 Task: Select the month "July".
Action: Mouse moved to (409, 382)
Screenshot: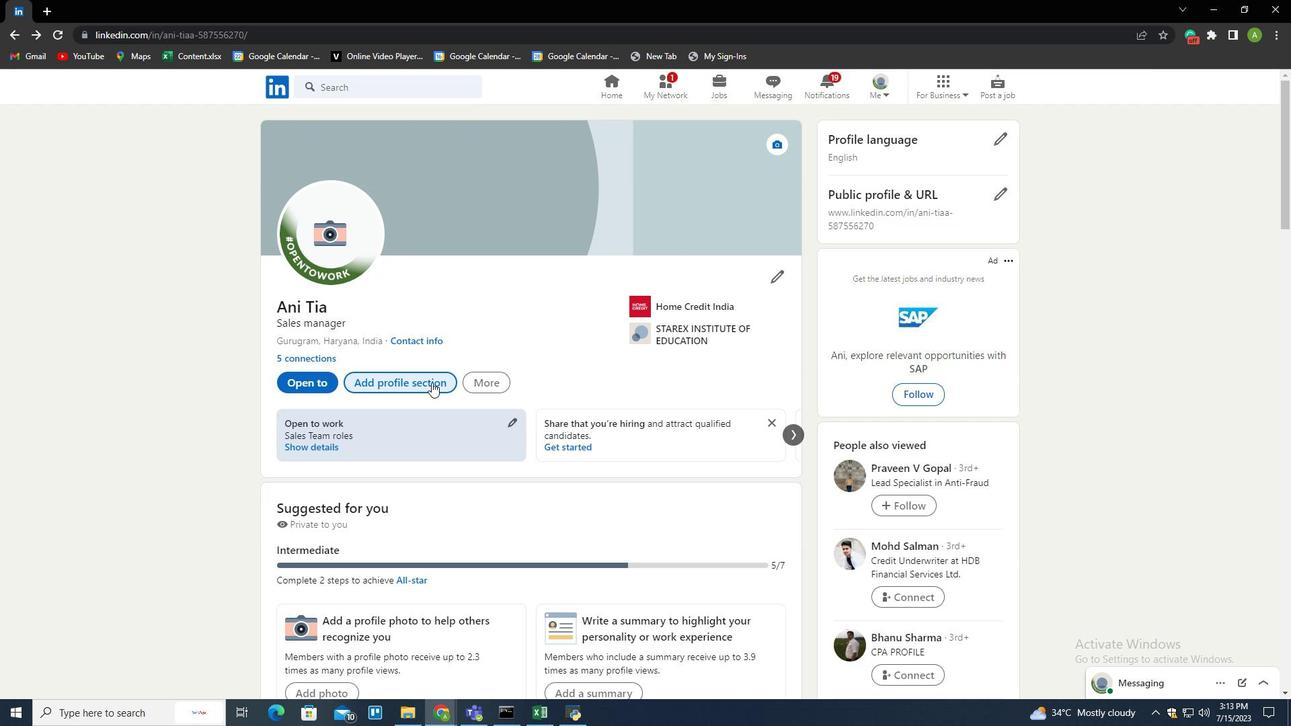 
Action: Mouse pressed left at (409, 382)
Screenshot: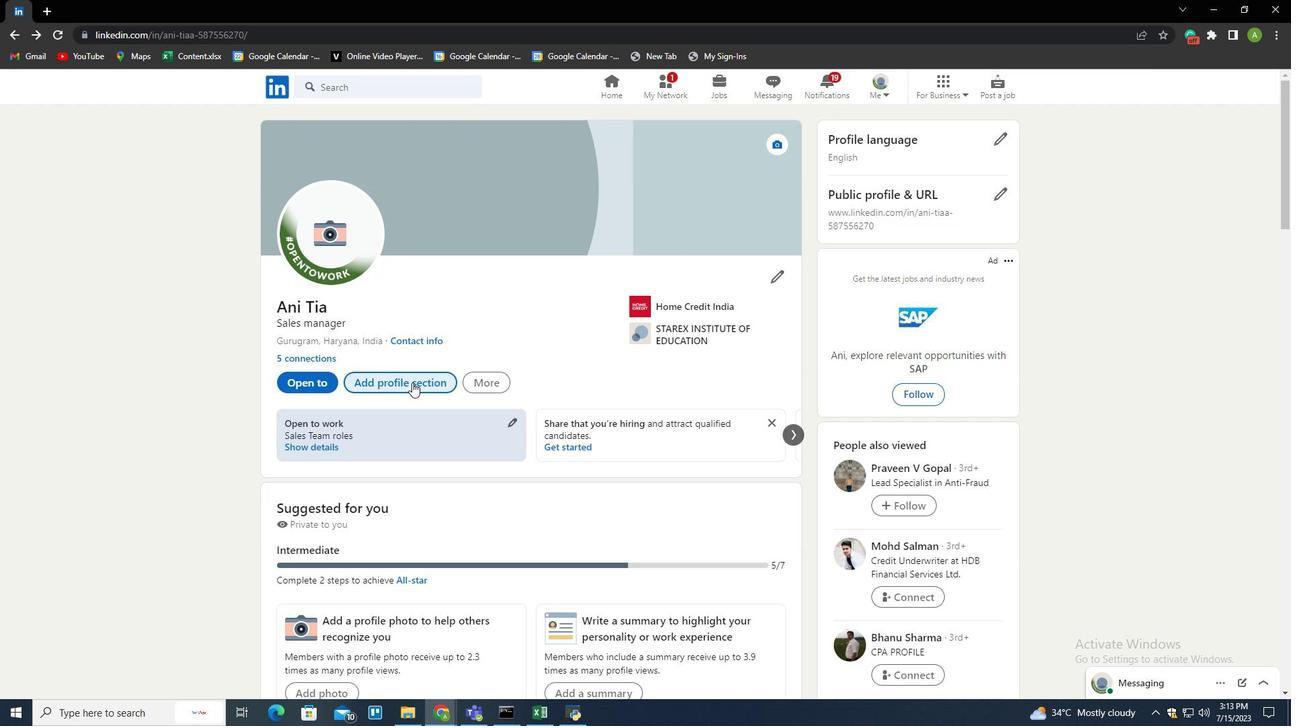 
Action: Mouse moved to (769, 182)
Screenshot: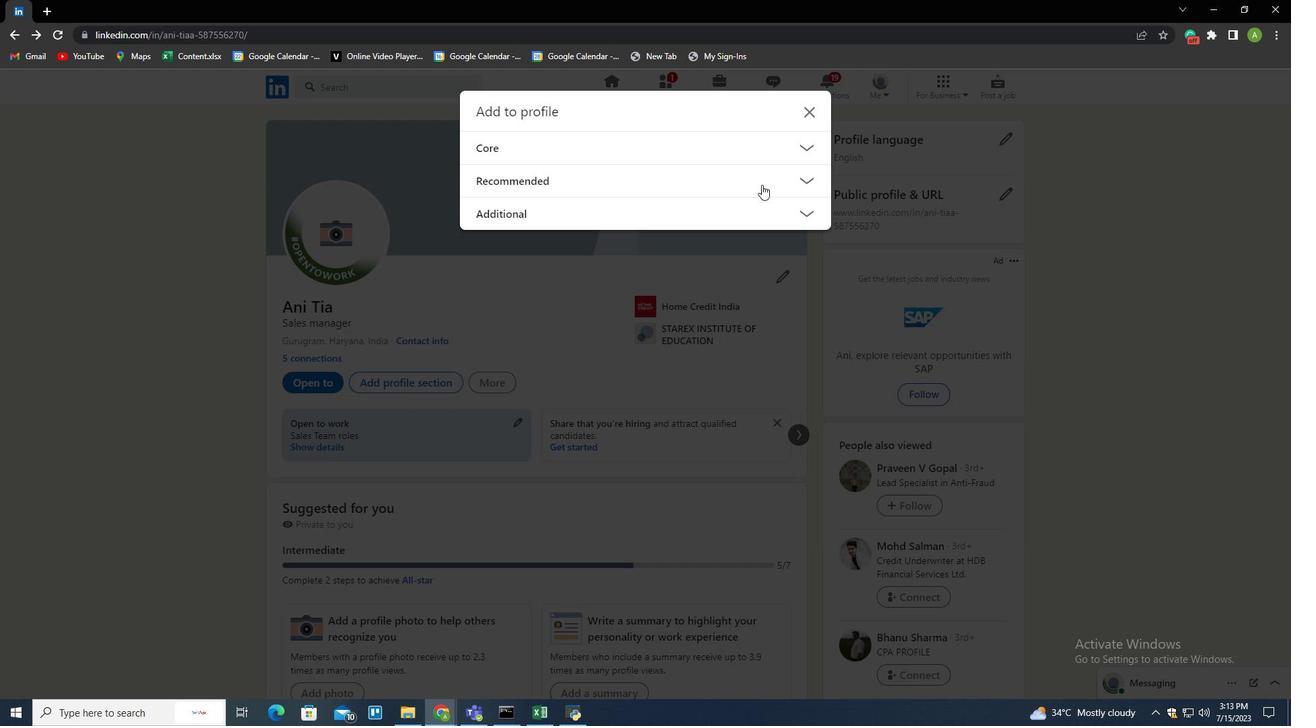 
Action: Mouse pressed left at (769, 182)
Screenshot: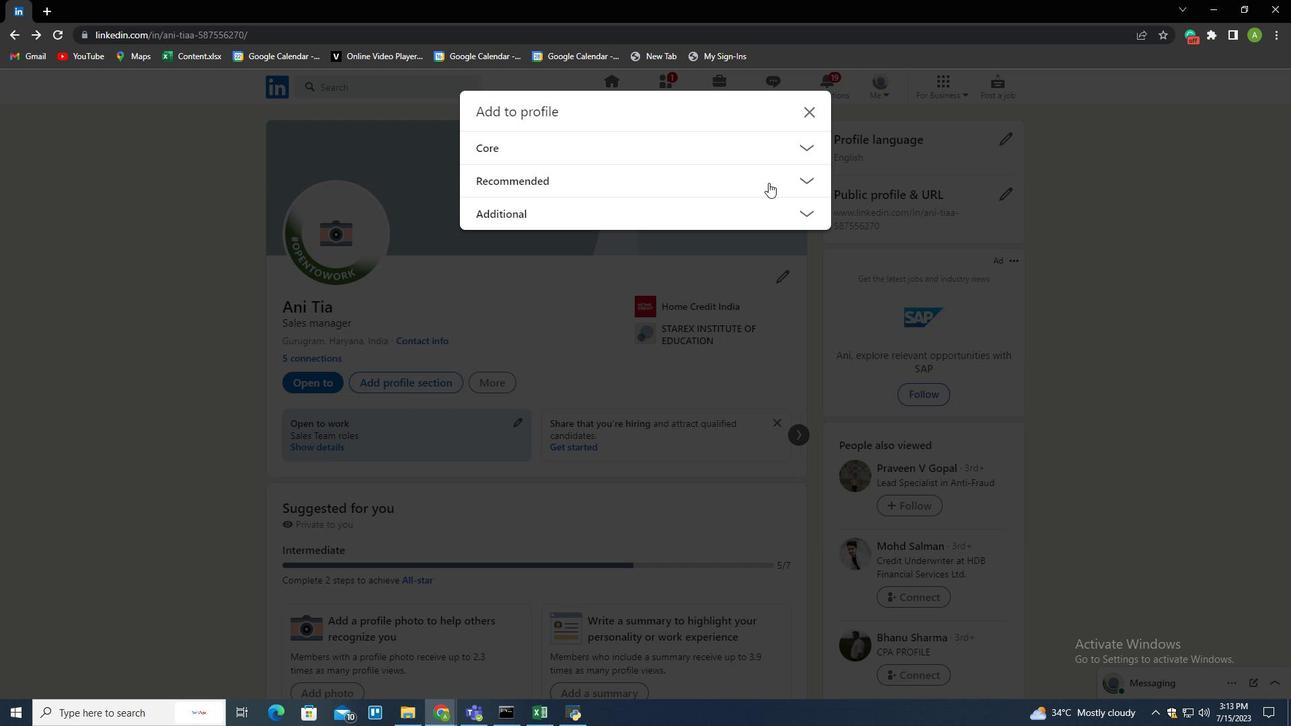 
Action: Mouse moved to (511, 300)
Screenshot: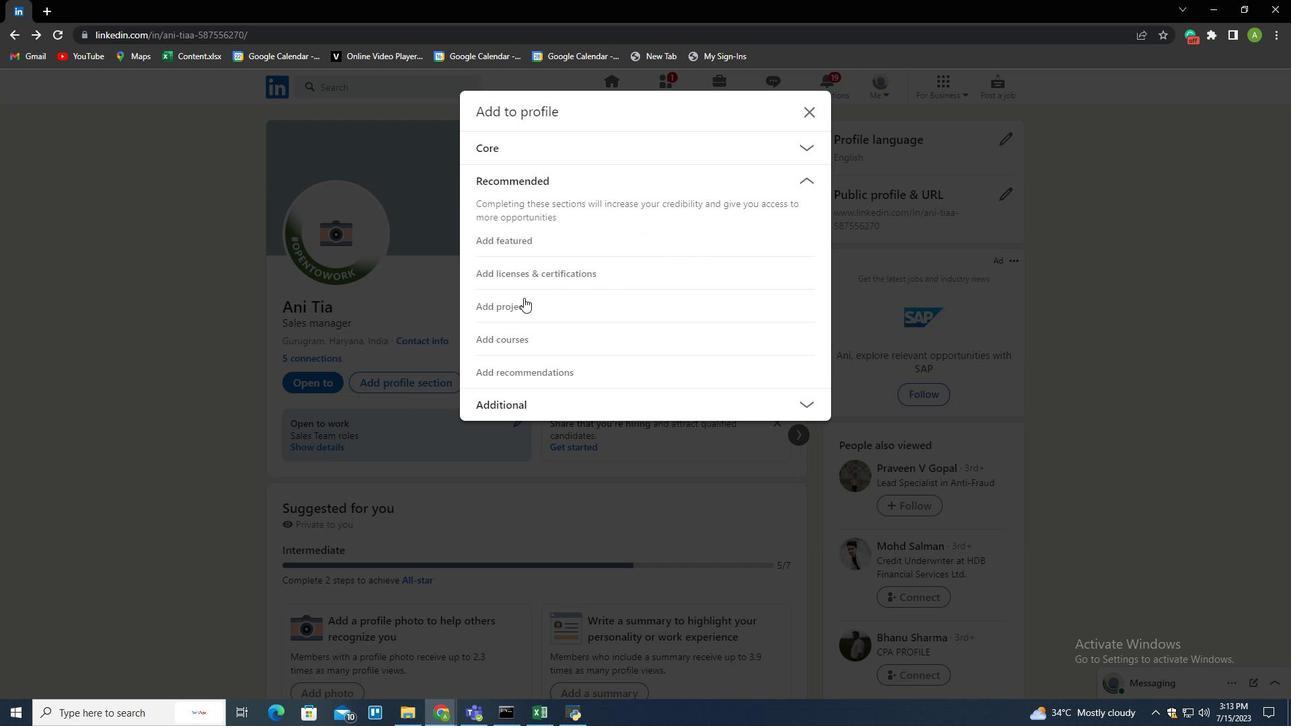 
Action: Mouse pressed left at (511, 300)
Screenshot: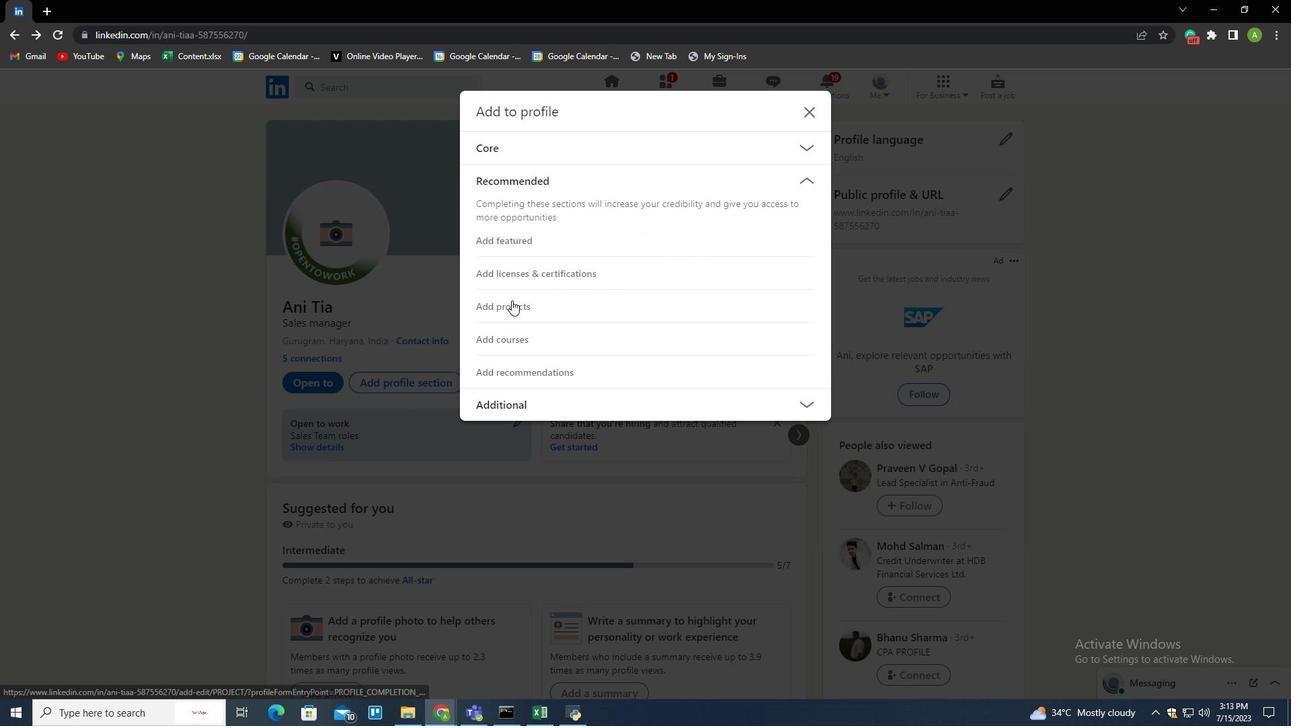 
Action: Mouse moved to (599, 369)
Screenshot: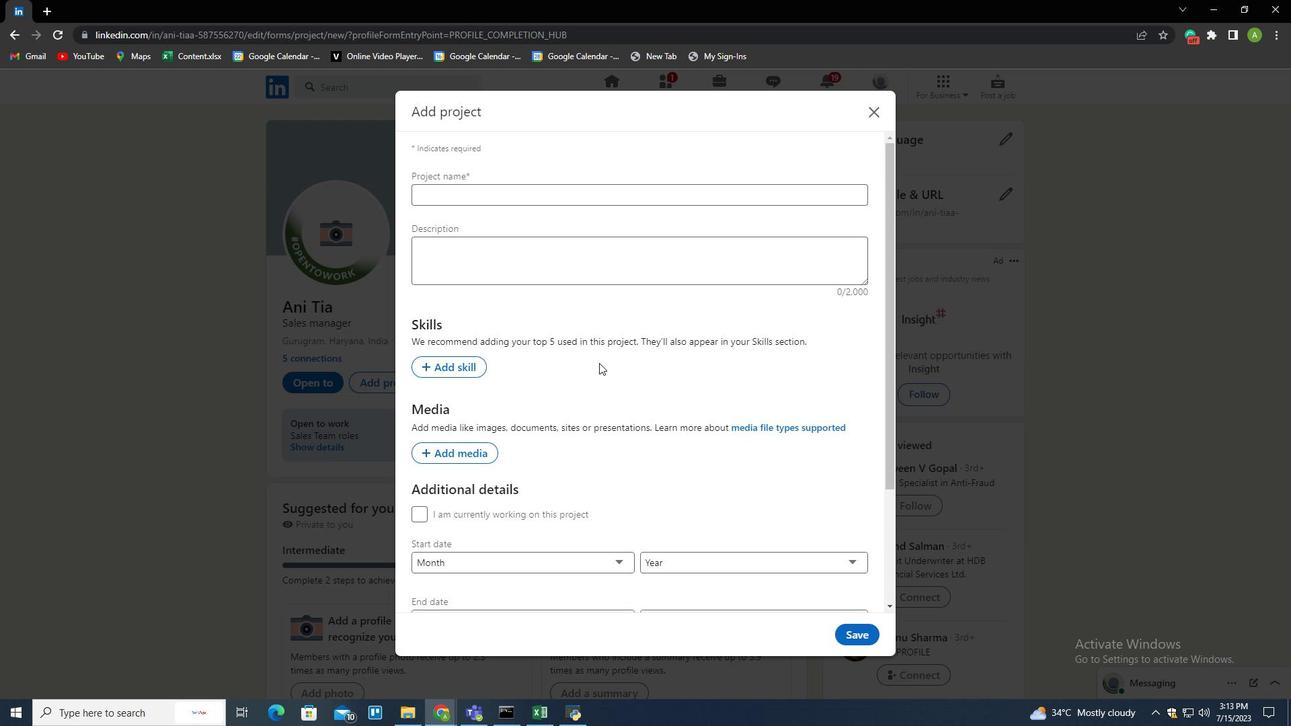
Action: Mouse scrolled (599, 369) with delta (0, 0)
Screenshot: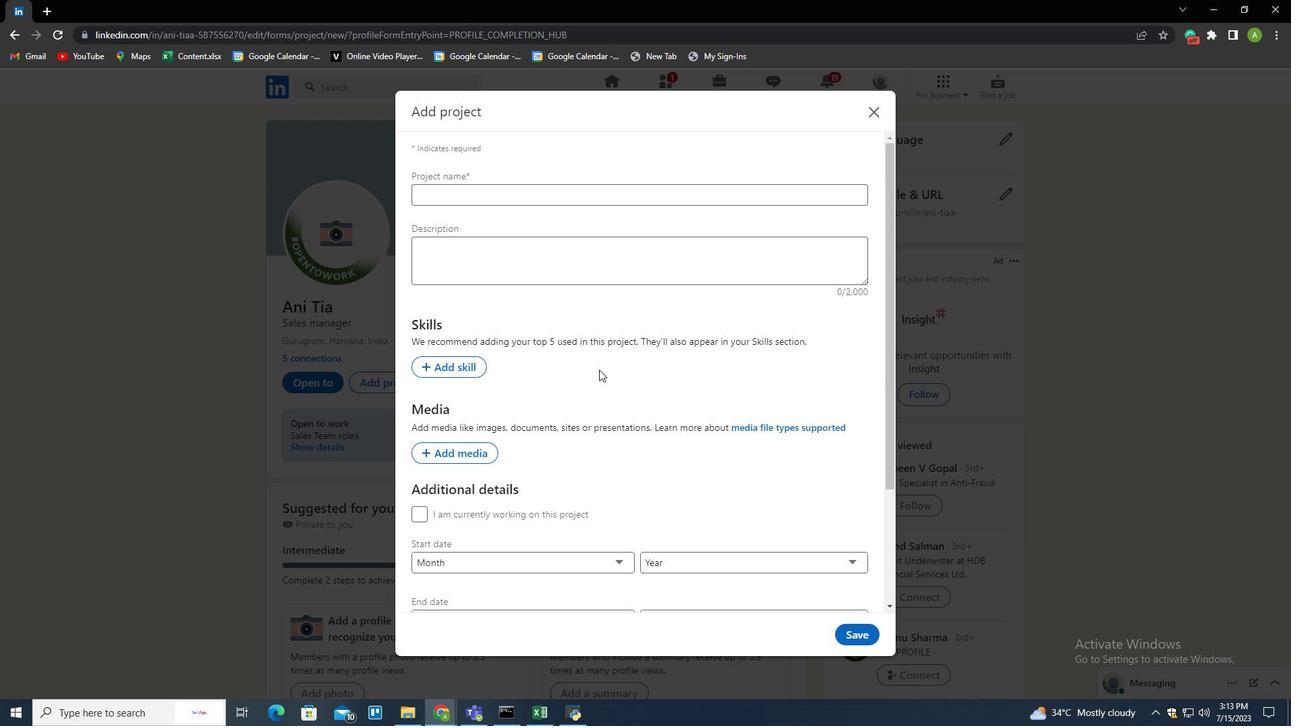 
Action: Mouse scrolled (599, 369) with delta (0, 0)
Screenshot: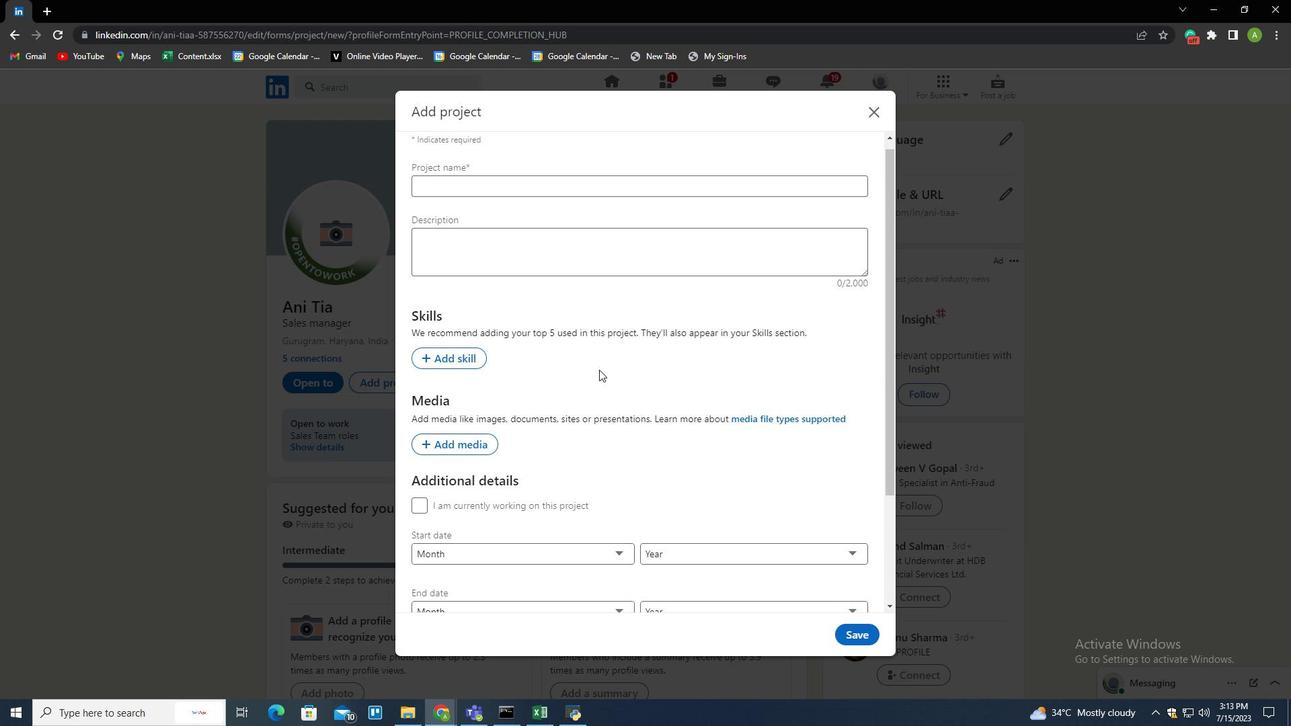 
Action: Mouse scrolled (599, 369) with delta (0, 0)
Screenshot: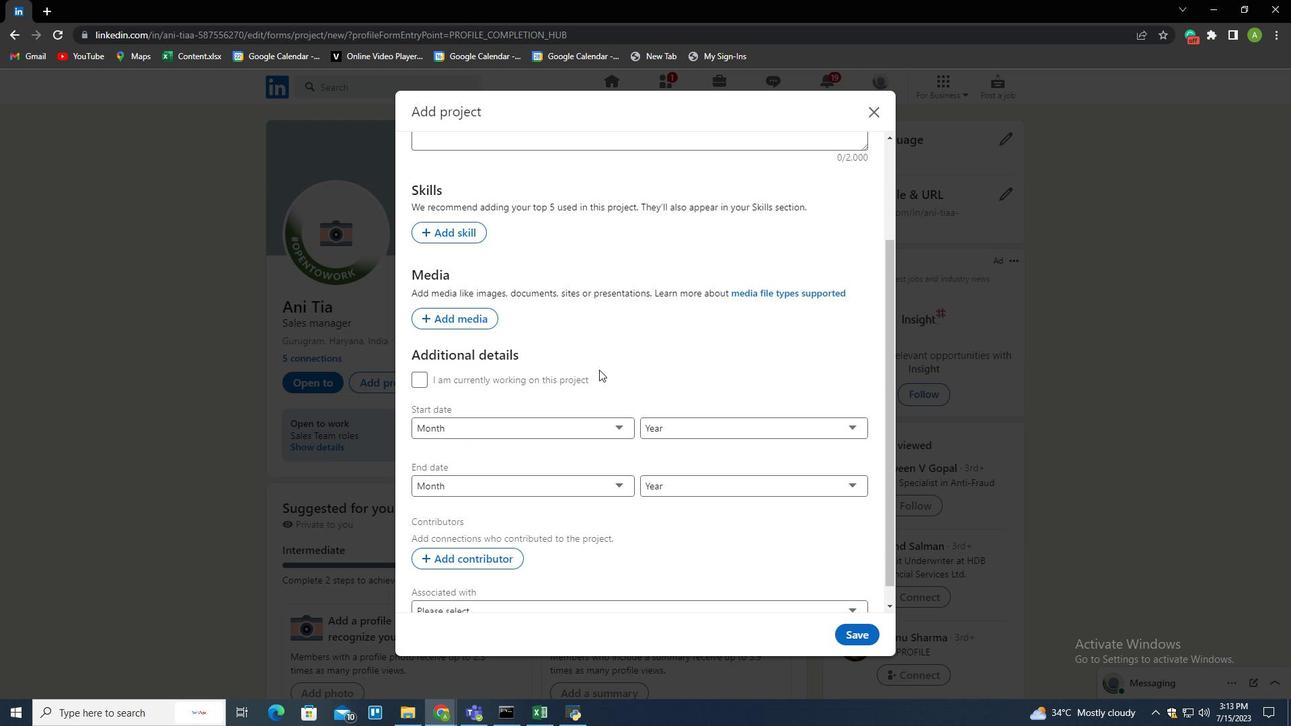 
Action: Mouse scrolled (599, 369) with delta (0, 0)
Screenshot: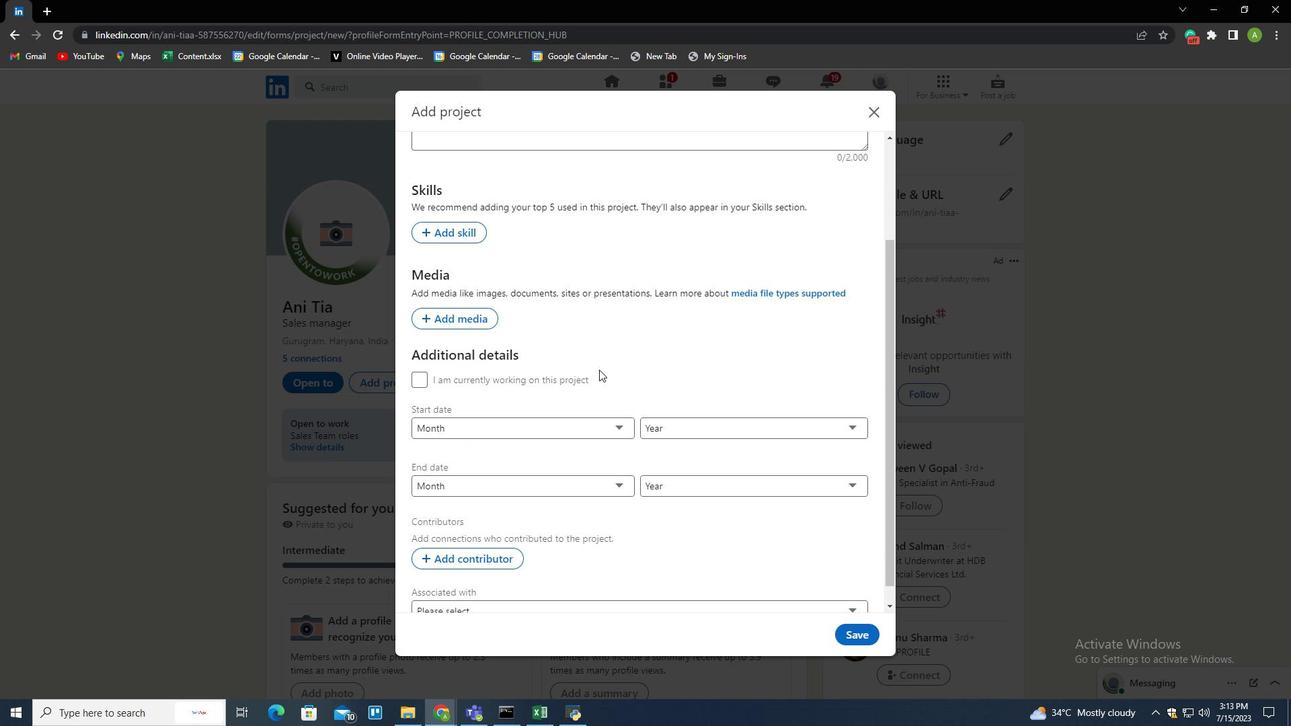 
Action: Mouse moved to (509, 468)
Screenshot: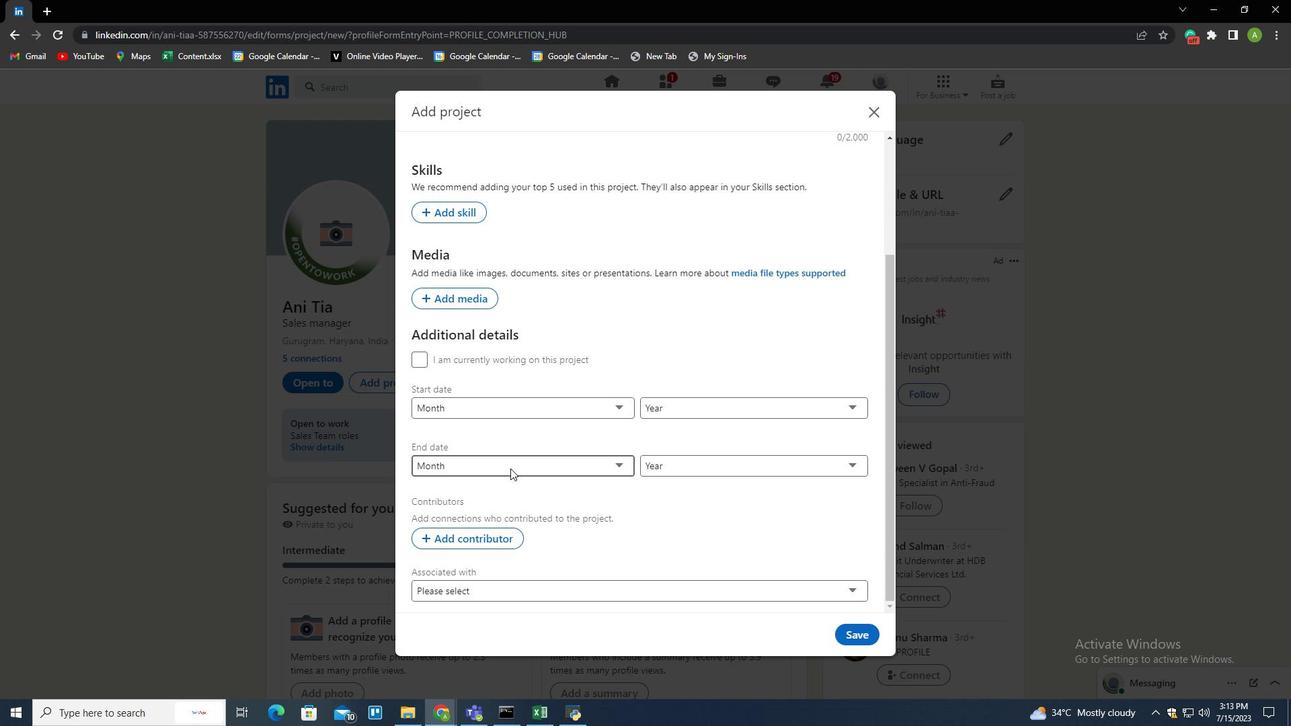 
Action: Mouse pressed left at (509, 468)
Screenshot: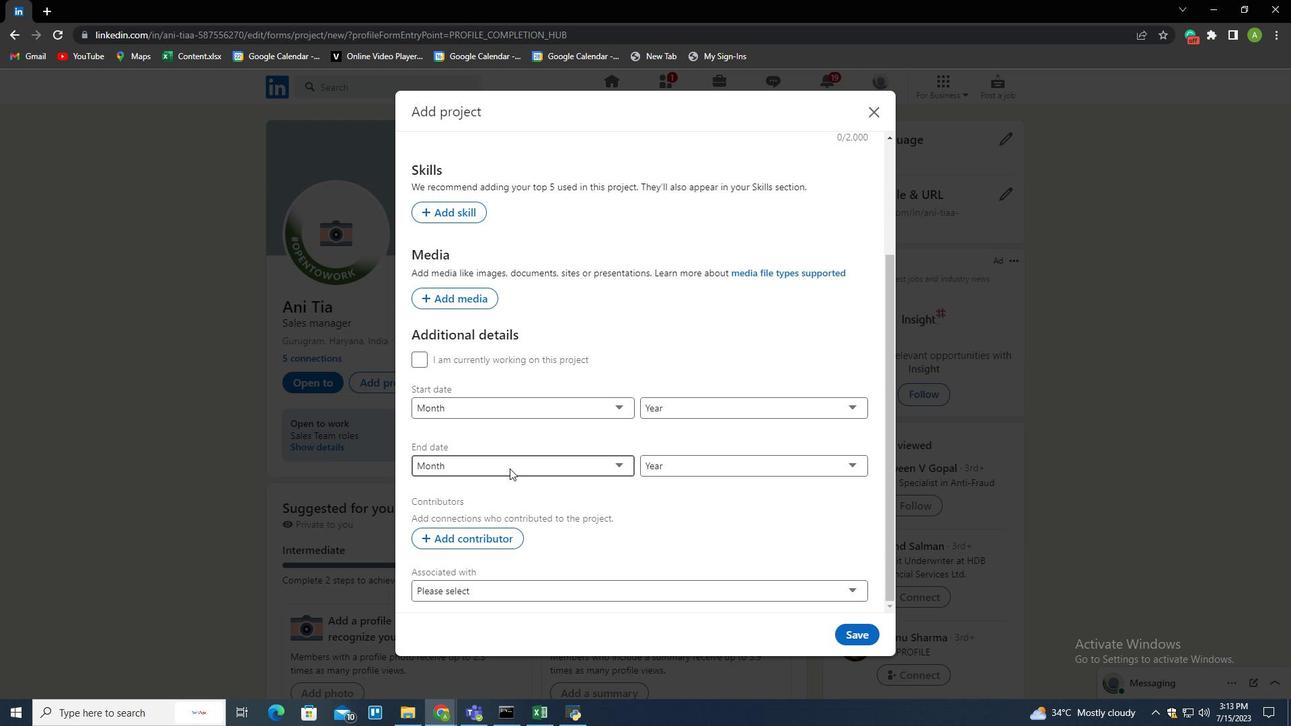 
Action: Mouse moved to (437, 579)
Screenshot: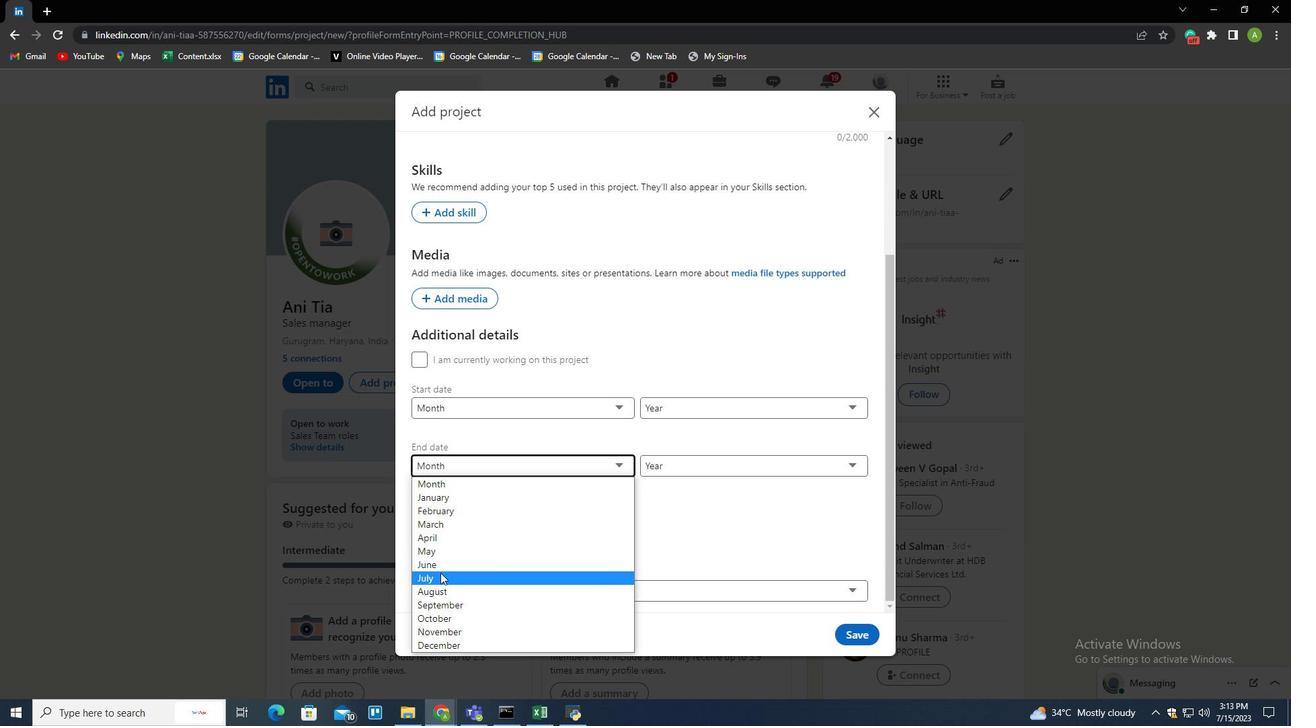 
Action: Mouse pressed left at (437, 579)
Screenshot: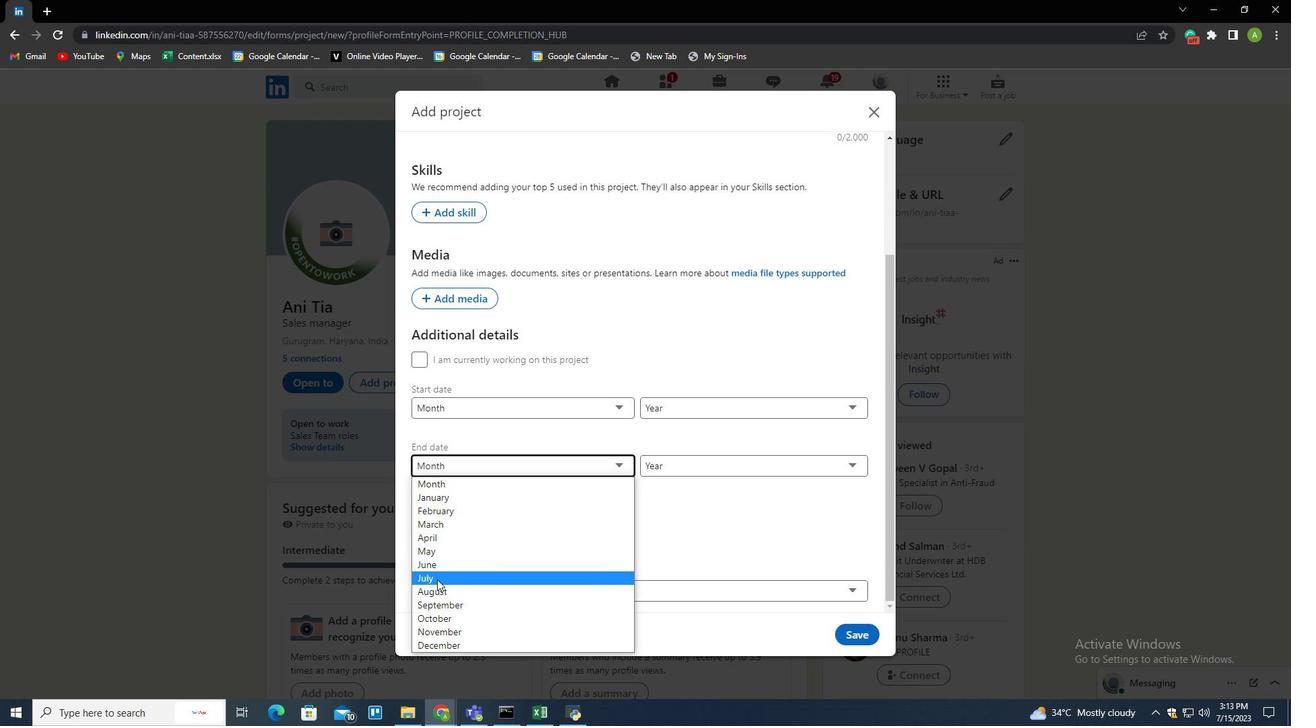 
Action: Mouse moved to (494, 460)
Screenshot: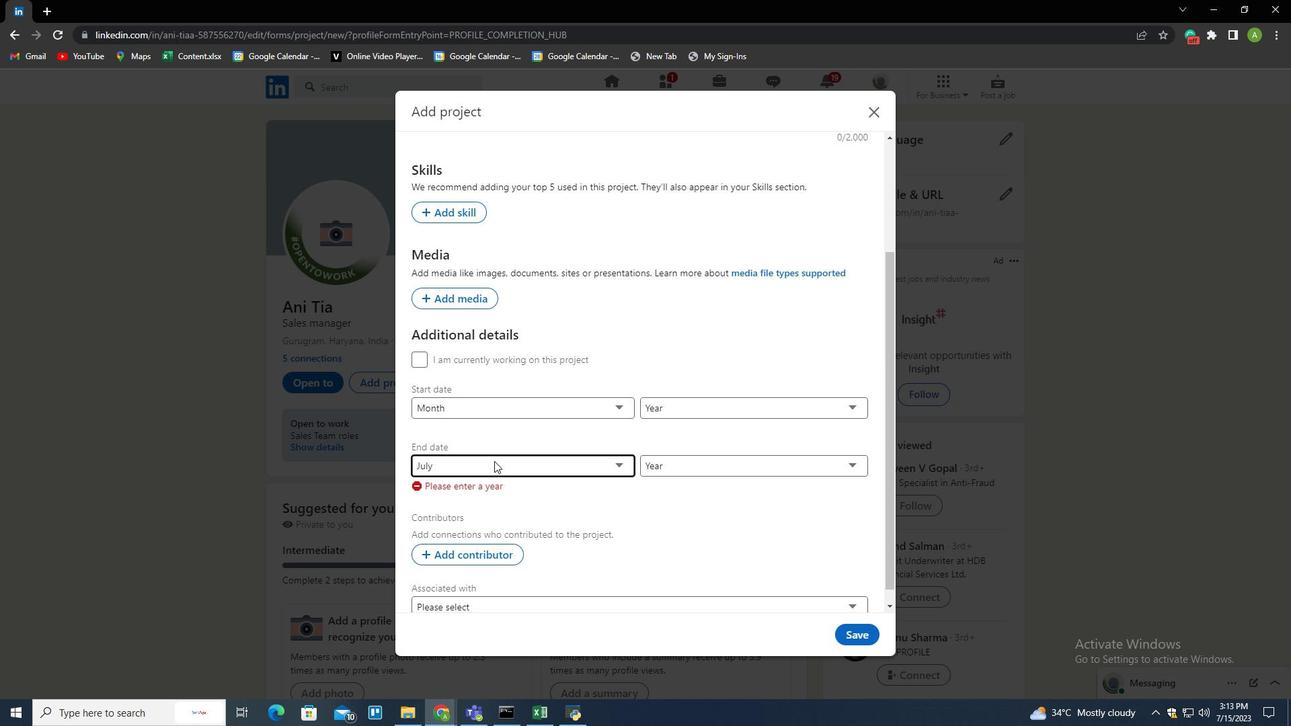 
